 Task: Look for properties with any number of garages.
Action: Mouse moved to (433, 182)
Screenshot: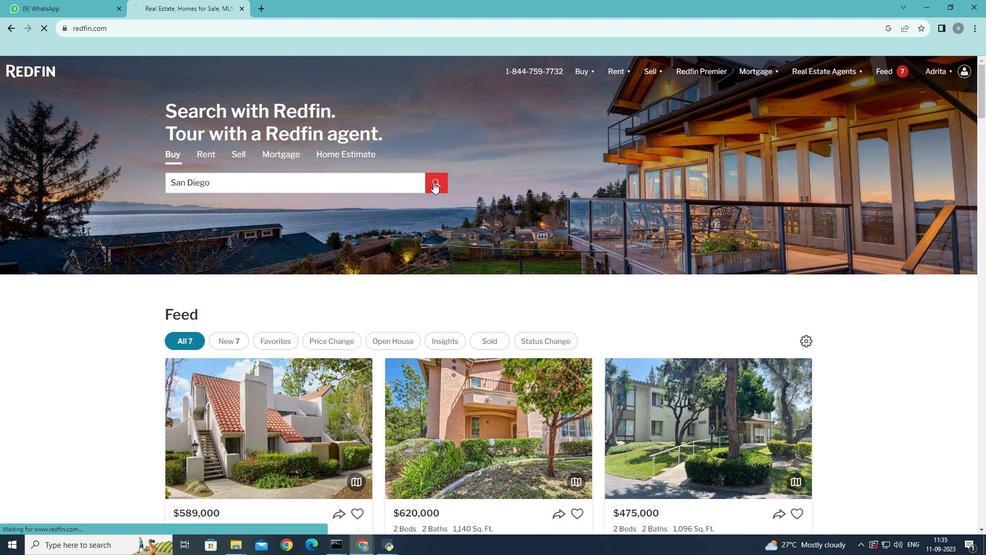 
Action: Mouse pressed left at (433, 182)
Screenshot: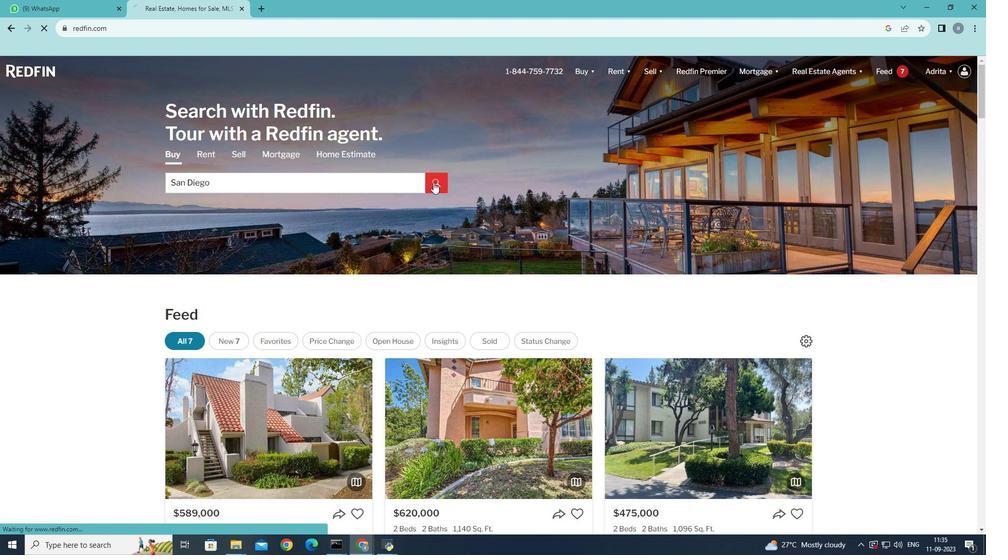 
Action: Mouse moved to (893, 136)
Screenshot: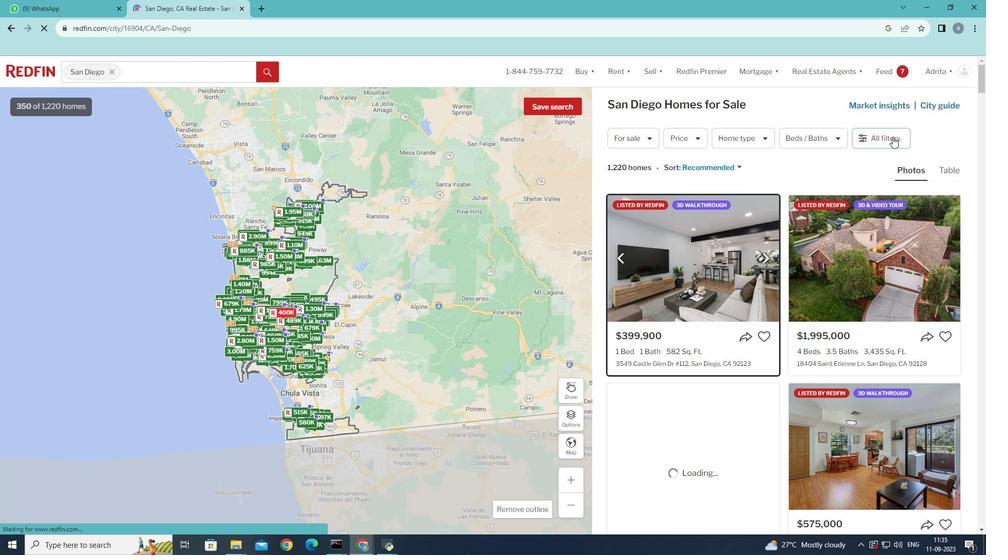 
Action: Mouse pressed left at (893, 136)
Screenshot: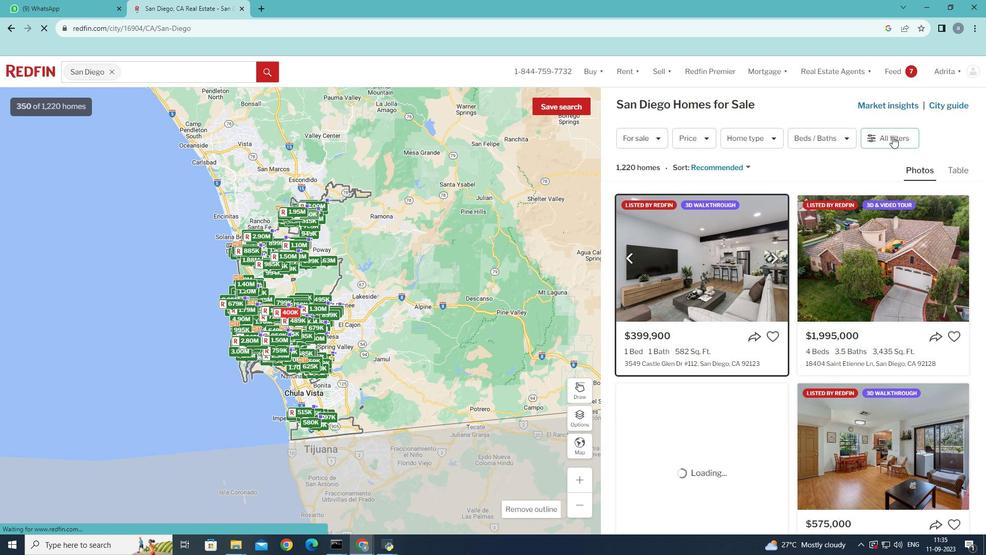 
Action: Mouse moved to (889, 136)
Screenshot: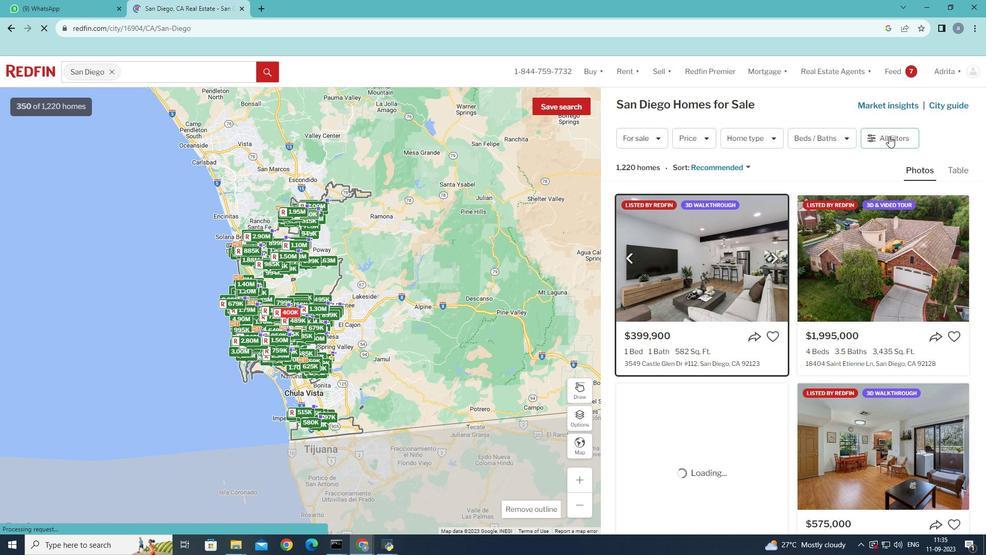 
Action: Mouse pressed left at (889, 136)
Screenshot: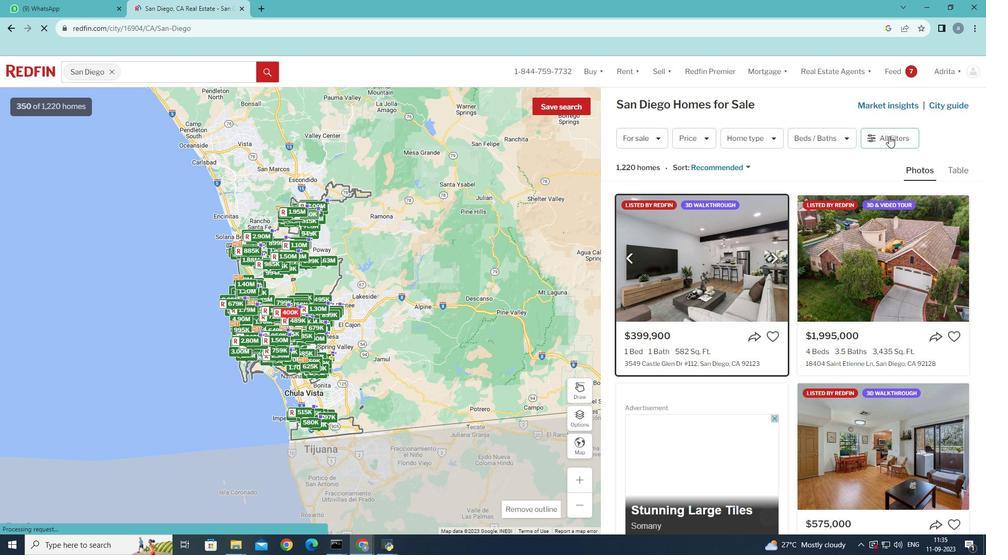 
Action: Mouse moved to (900, 137)
Screenshot: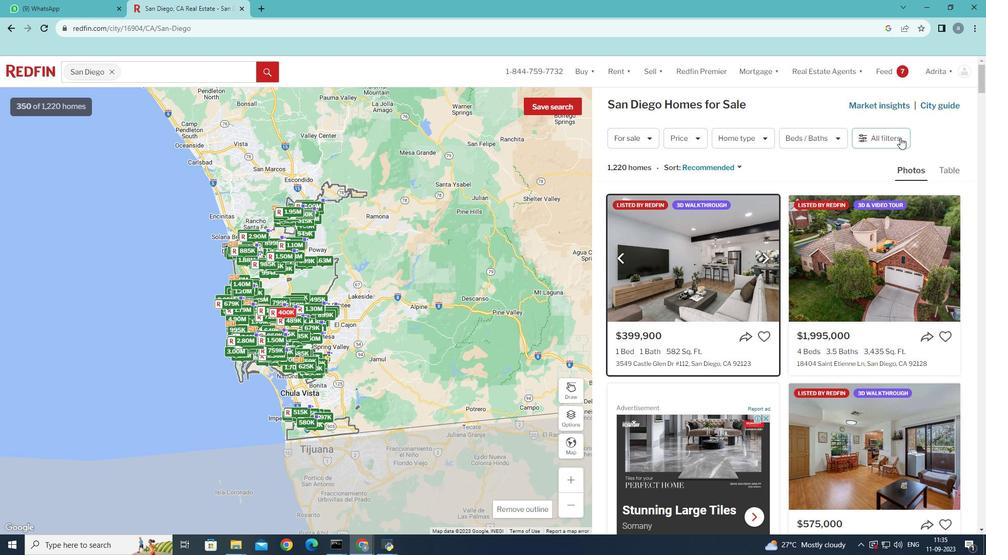 
Action: Mouse pressed left at (900, 137)
Screenshot: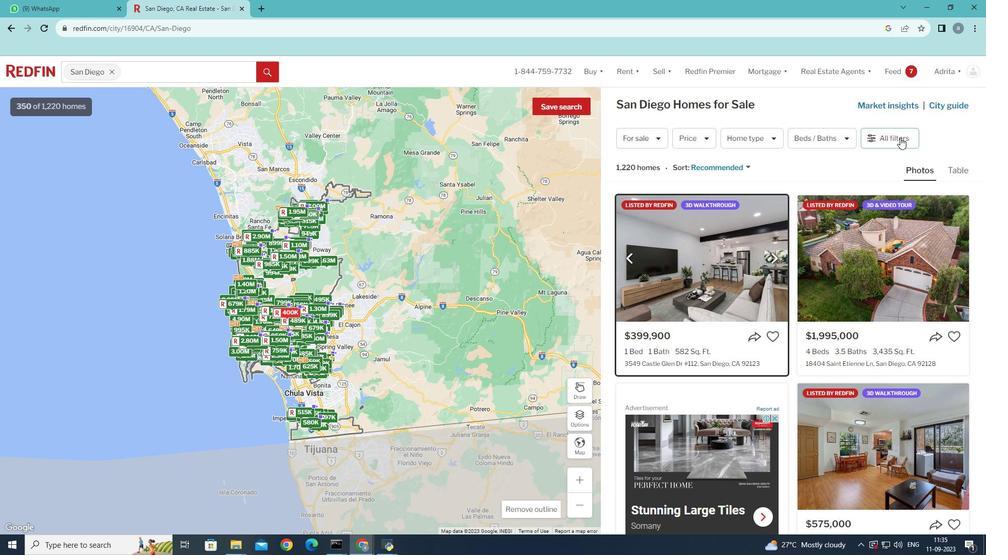 
Action: Mouse moved to (835, 203)
Screenshot: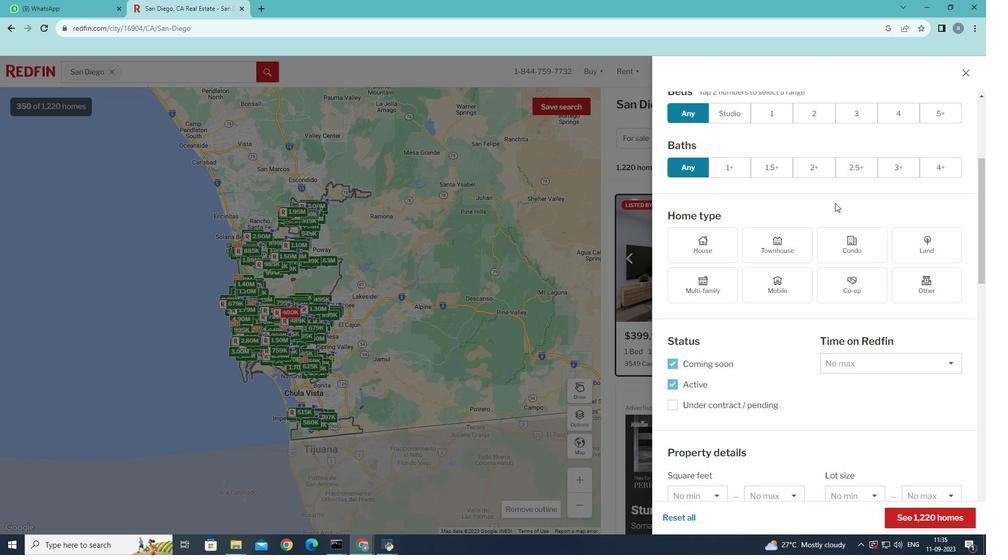 
Action: Mouse scrolled (835, 202) with delta (0, 0)
Screenshot: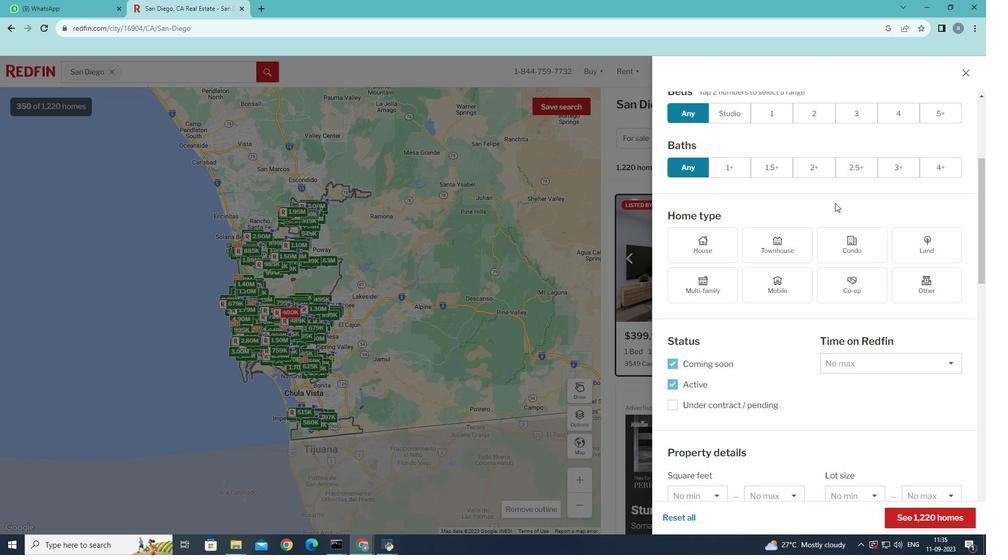 
Action: Mouse scrolled (835, 202) with delta (0, 0)
Screenshot: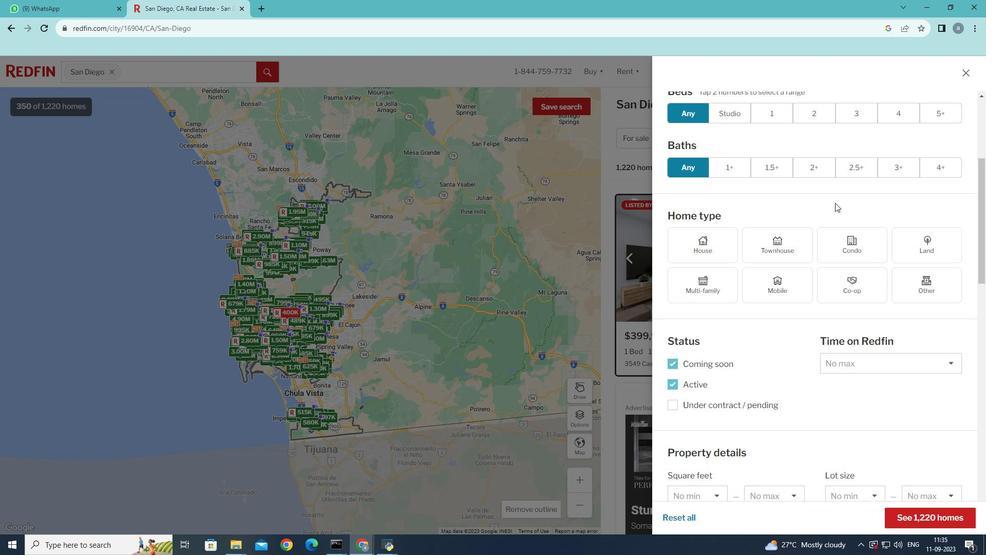 
Action: Mouse scrolled (835, 202) with delta (0, 0)
Screenshot: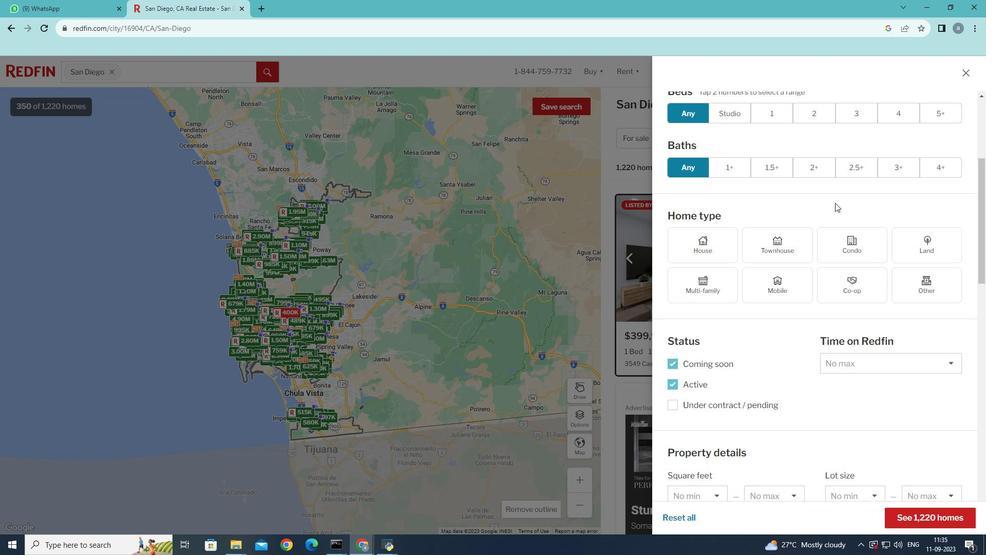 
Action: Mouse moved to (835, 203)
Screenshot: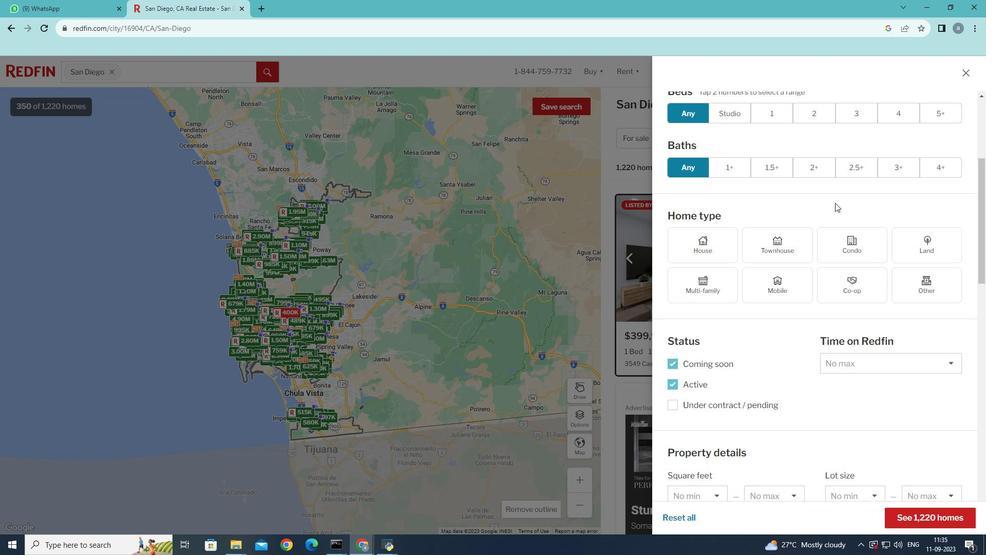 
Action: Mouse scrolled (835, 202) with delta (0, 0)
Screenshot: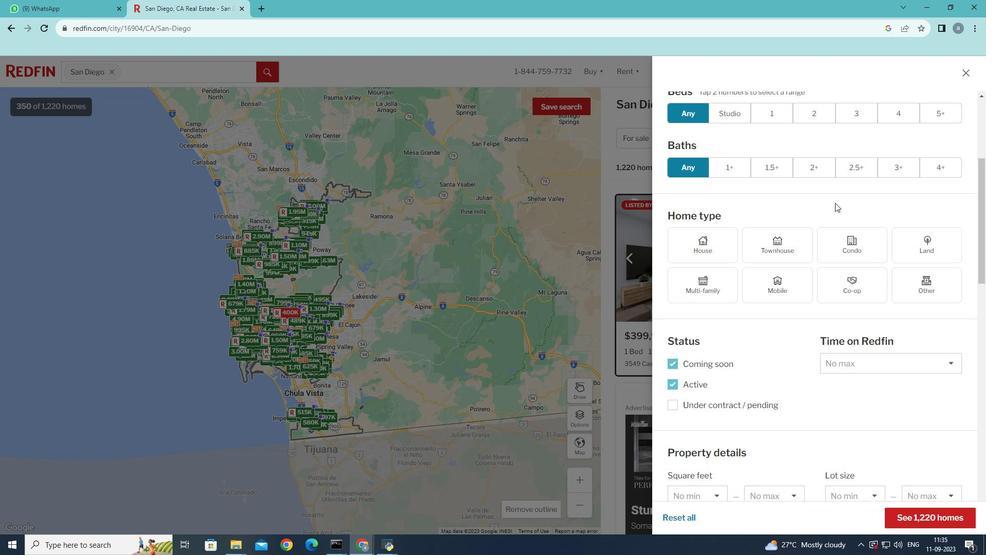 
Action: Mouse scrolled (835, 202) with delta (0, 0)
Screenshot: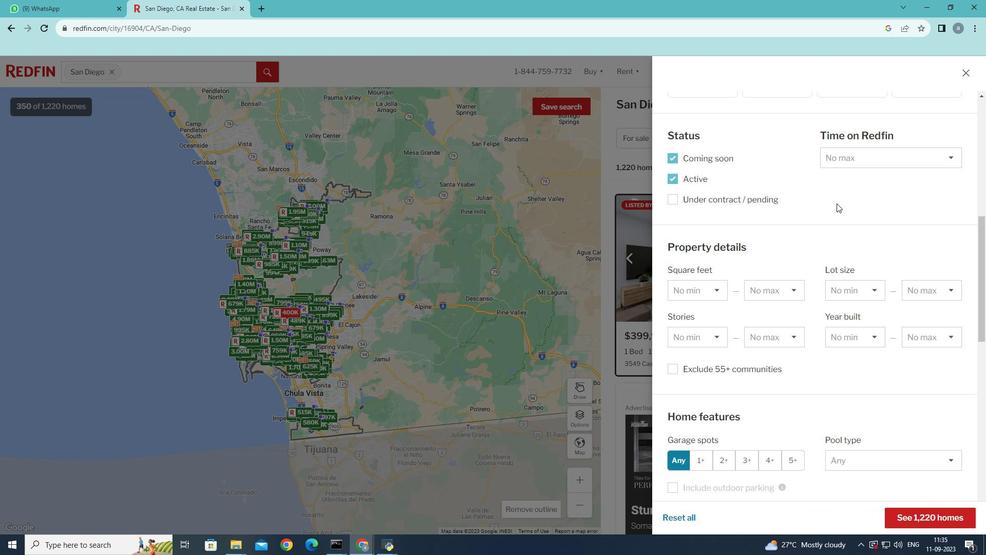 
Action: Mouse scrolled (835, 202) with delta (0, 0)
Screenshot: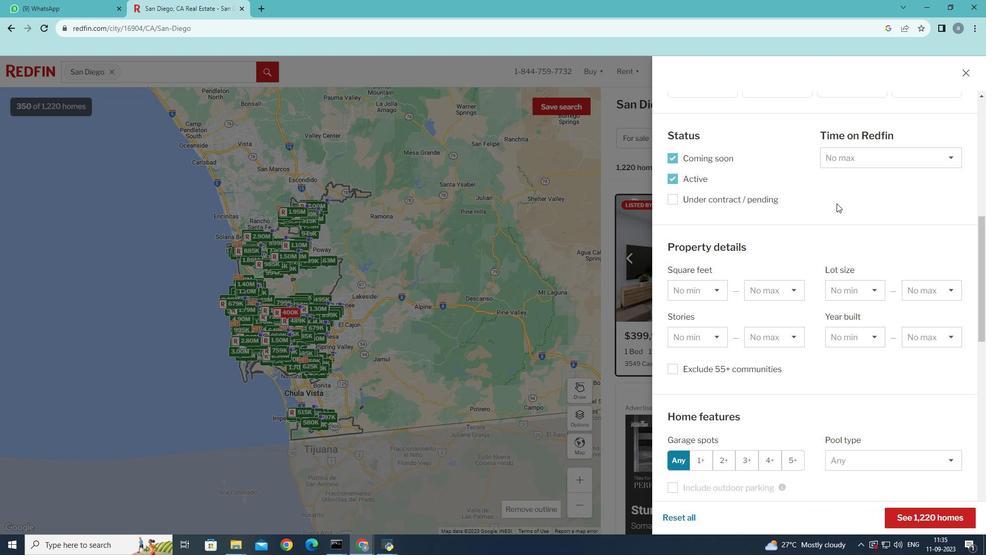 
Action: Mouse scrolled (835, 202) with delta (0, 0)
Screenshot: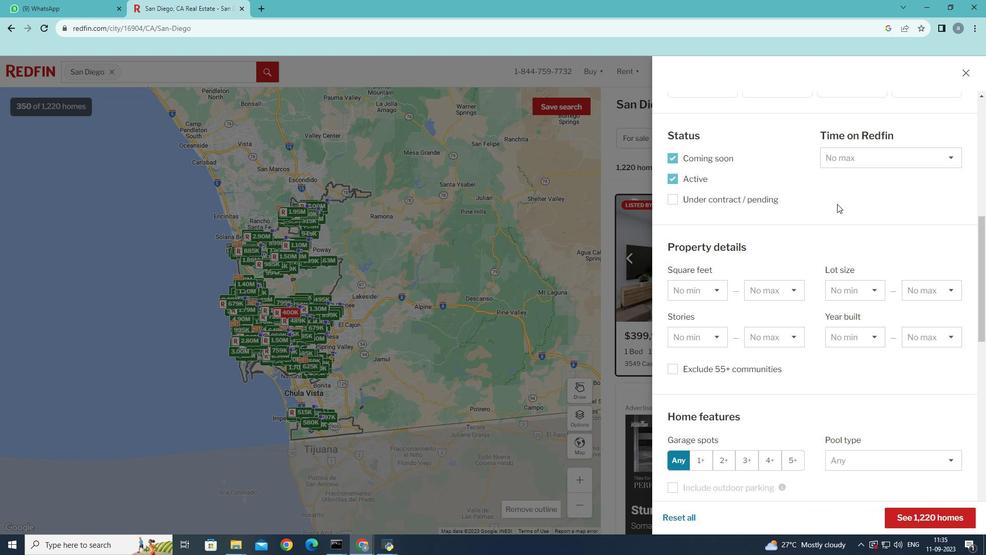 
Action: Mouse moved to (835, 203)
Screenshot: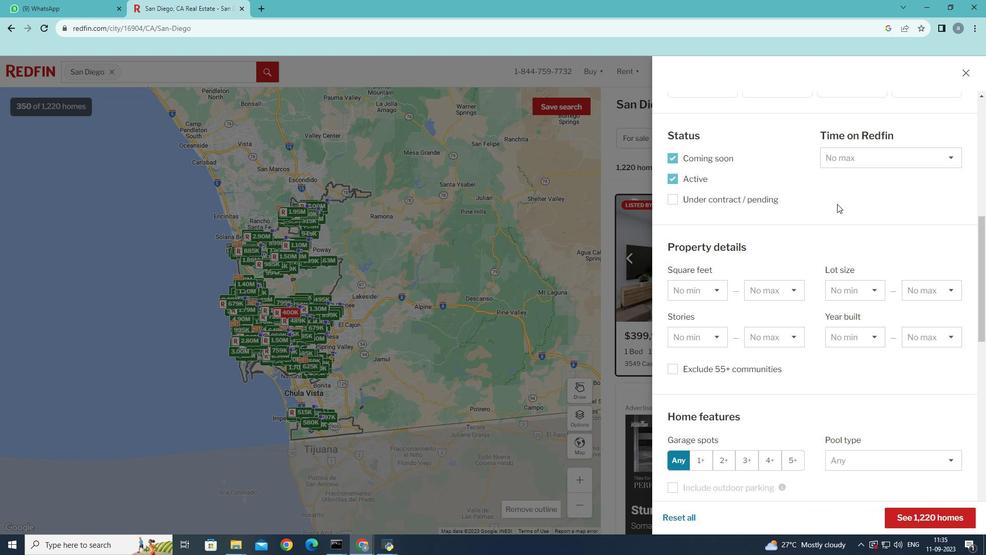 
Action: Mouse scrolled (835, 202) with delta (0, 0)
Screenshot: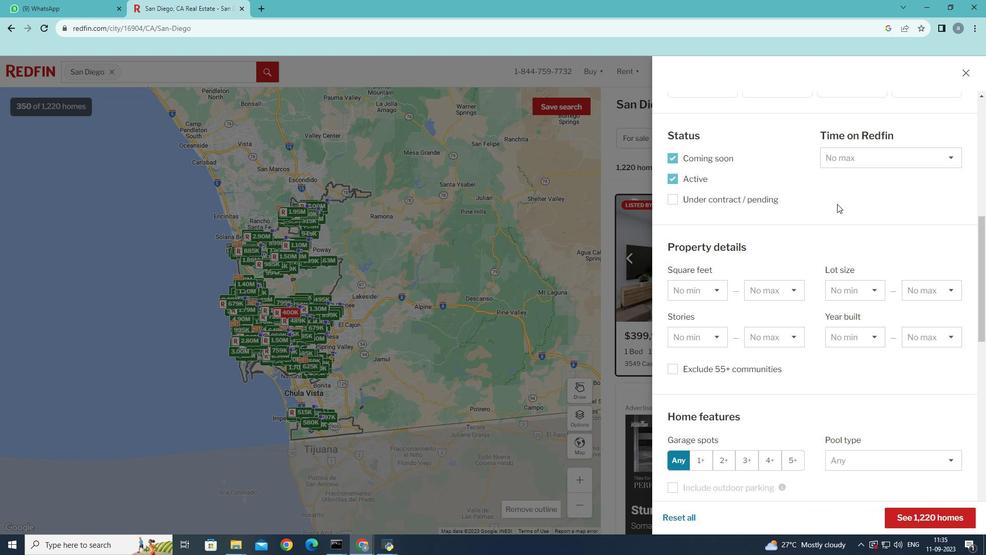 
Action: Mouse moved to (837, 204)
Screenshot: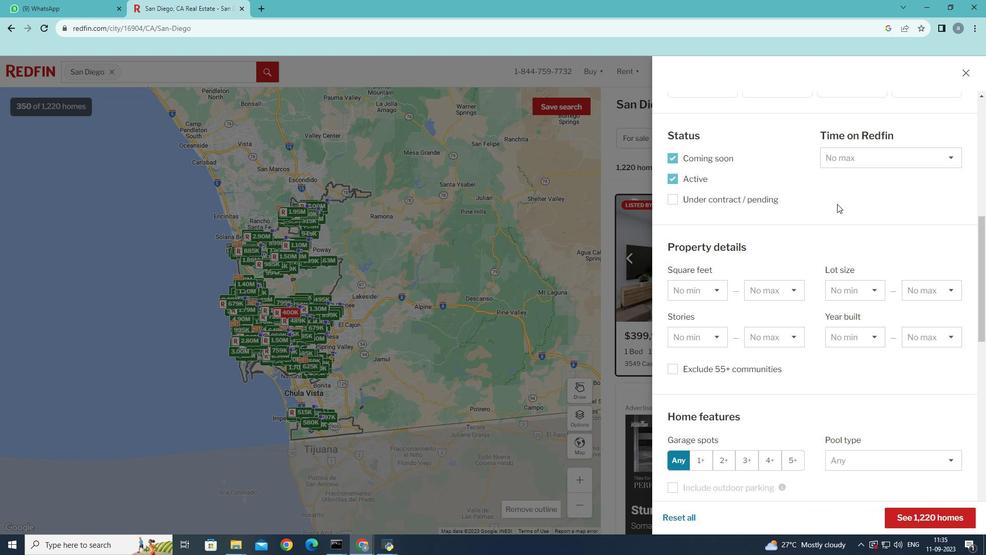 
Action: Mouse scrolled (837, 203) with delta (0, 0)
Screenshot: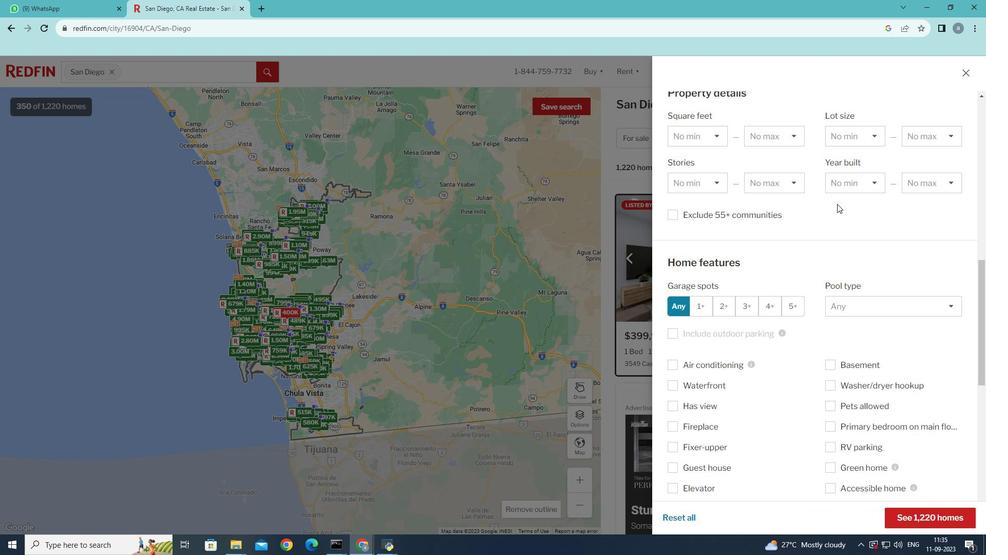 
Action: Mouse scrolled (837, 203) with delta (0, 0)
Screenshot: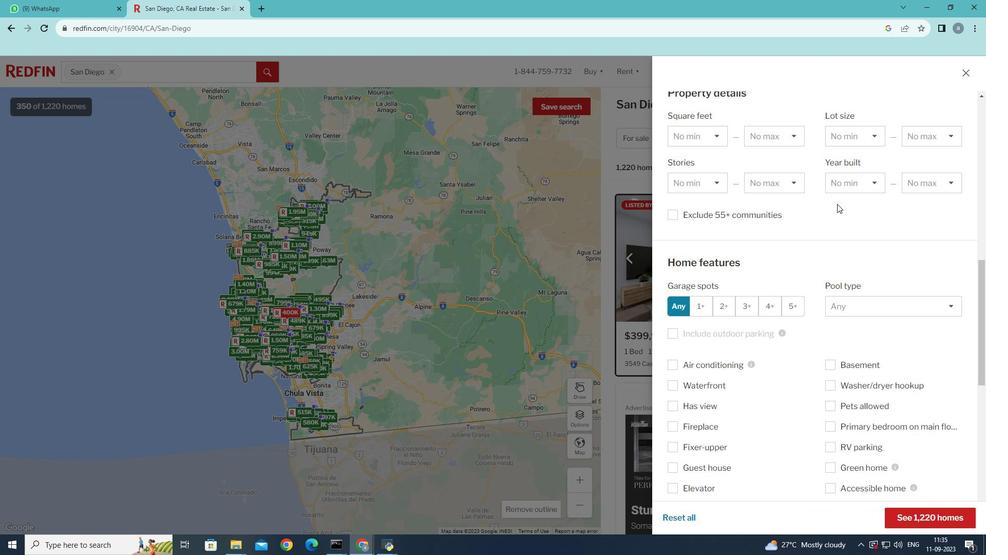 
Action: Mouse scrolled (837, 203) with delta (0, 0)
Screenshot: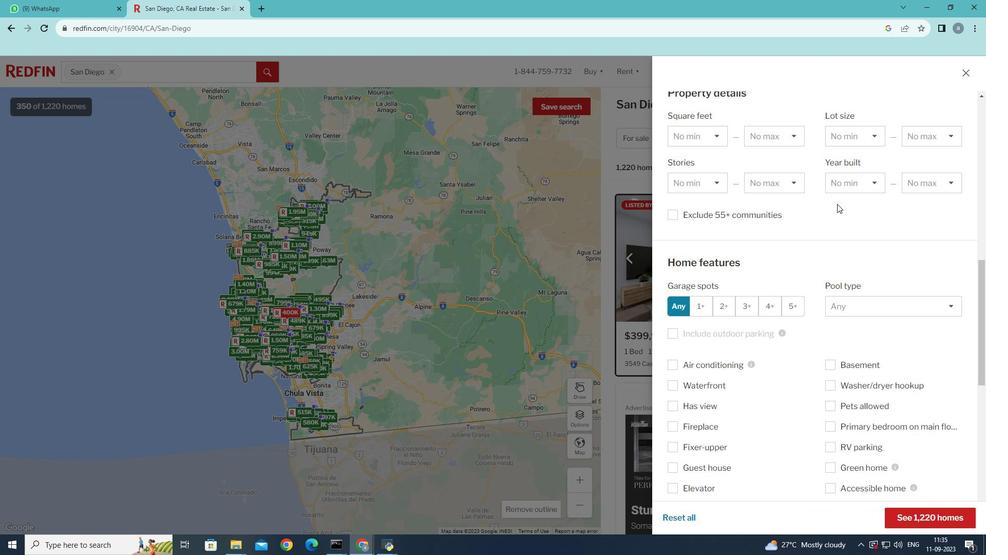 
Action: Mouse moved to (749, 307)
Screenshot: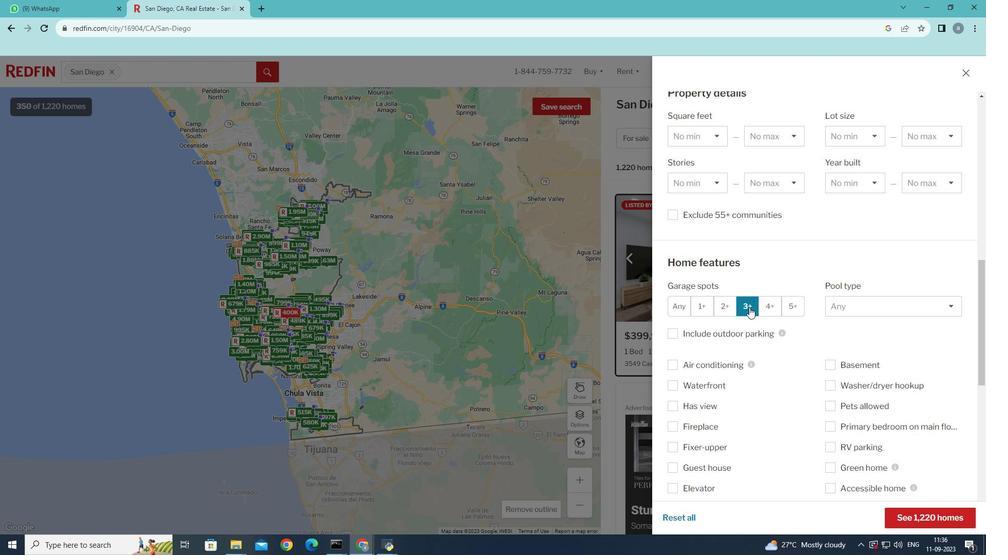 
Action: Mouse pressed left at (749, 307)
Screenshot: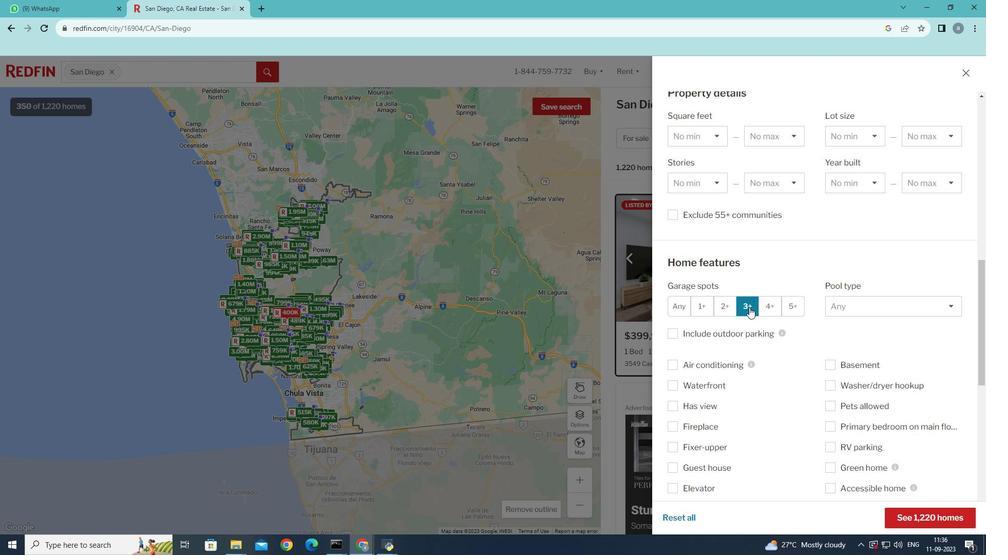 
Action: Mouse moved to (679, 306)
Screenshot: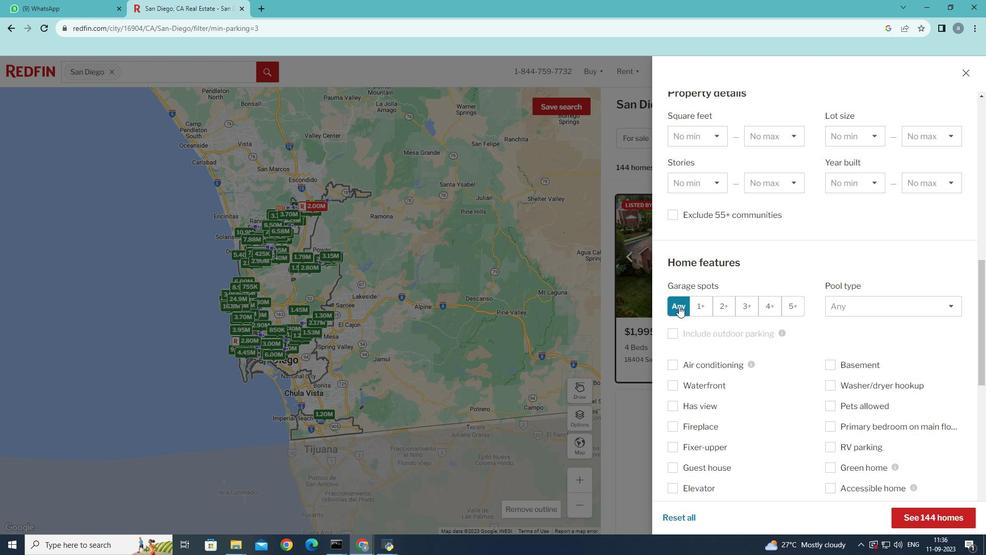 
Action: Mouse pressed left at (679, 306)
Screenshot: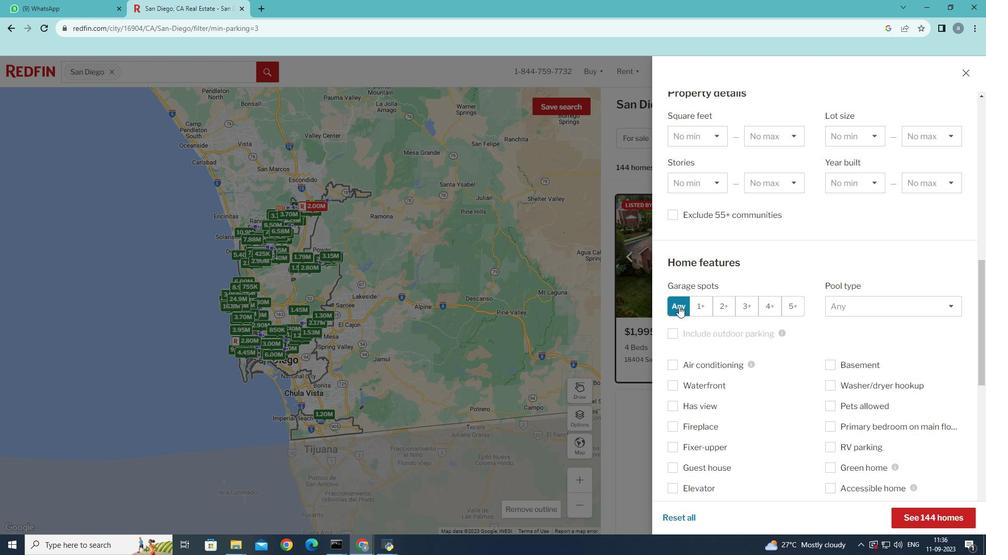
Action: Mouse moved to (746, 306)
Screenshot: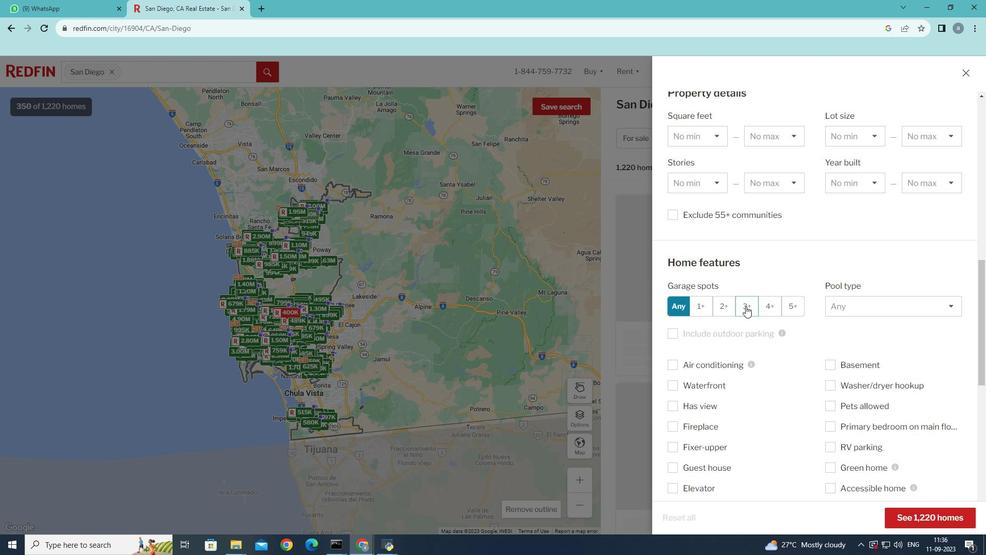 
Action: Mouse pressed left at (746, 306)
Screenshot: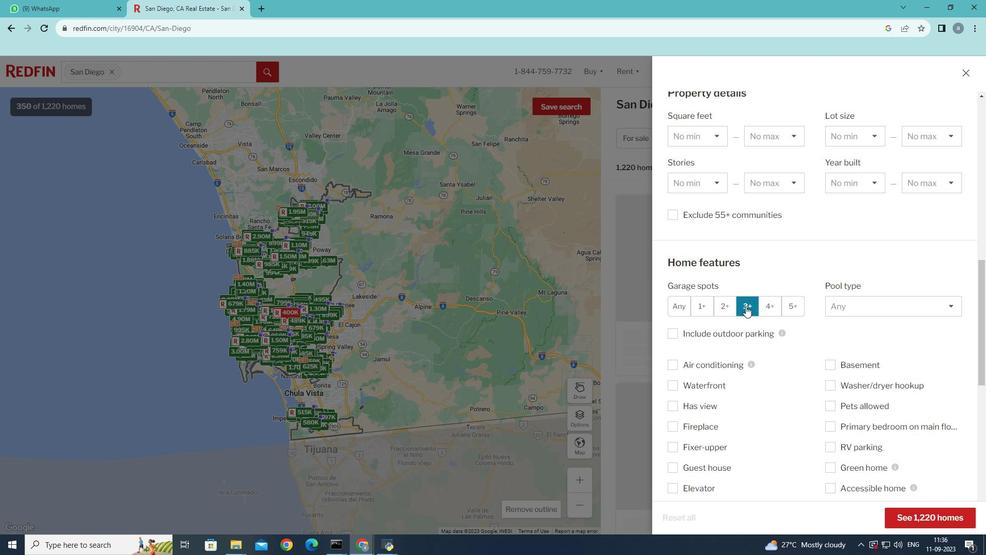 
Action: Mouse moved to (708, 455)
Screenshot: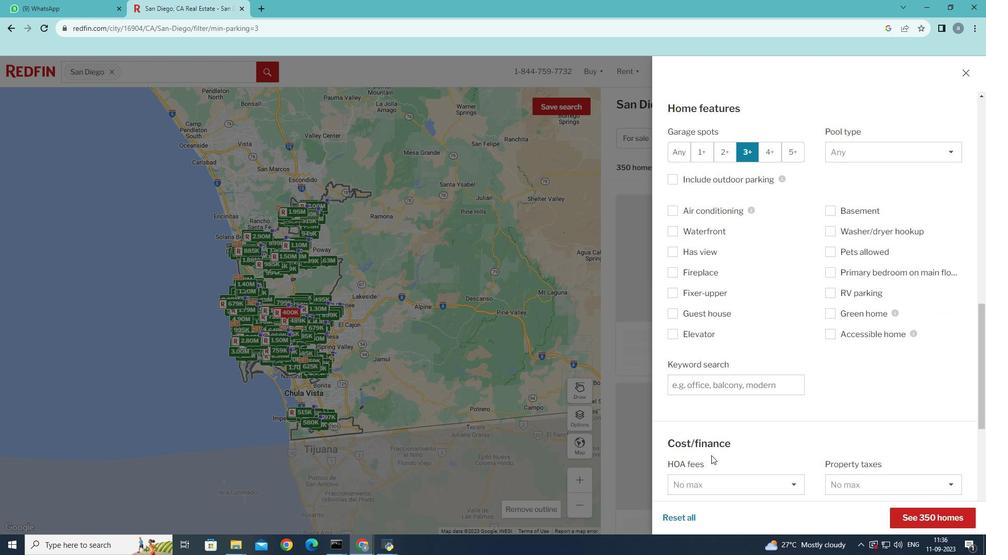 
Action: Mouse scrolled (708, 454) with delta (0, 0)
Screenshot: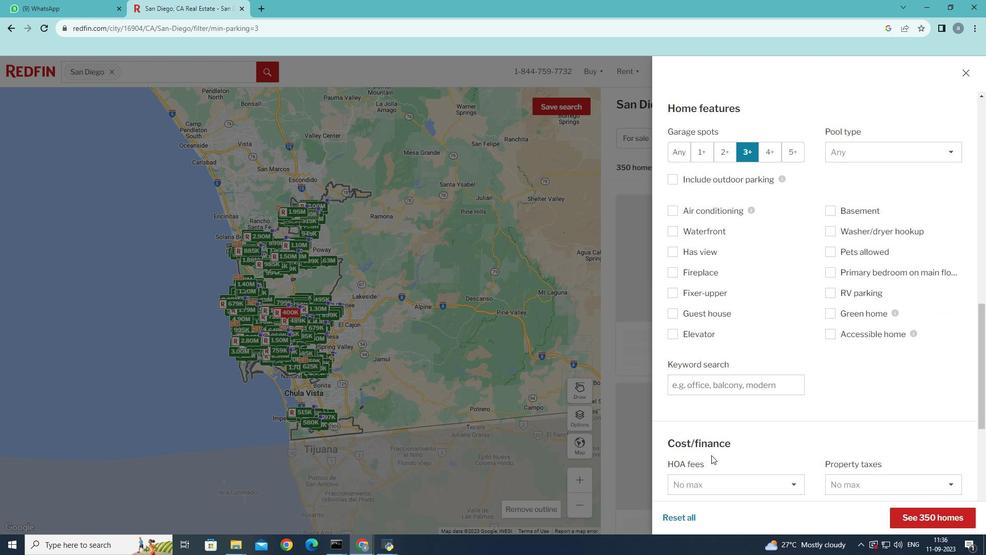 
Action: Mouse moved to (709, 455)
Screenshot: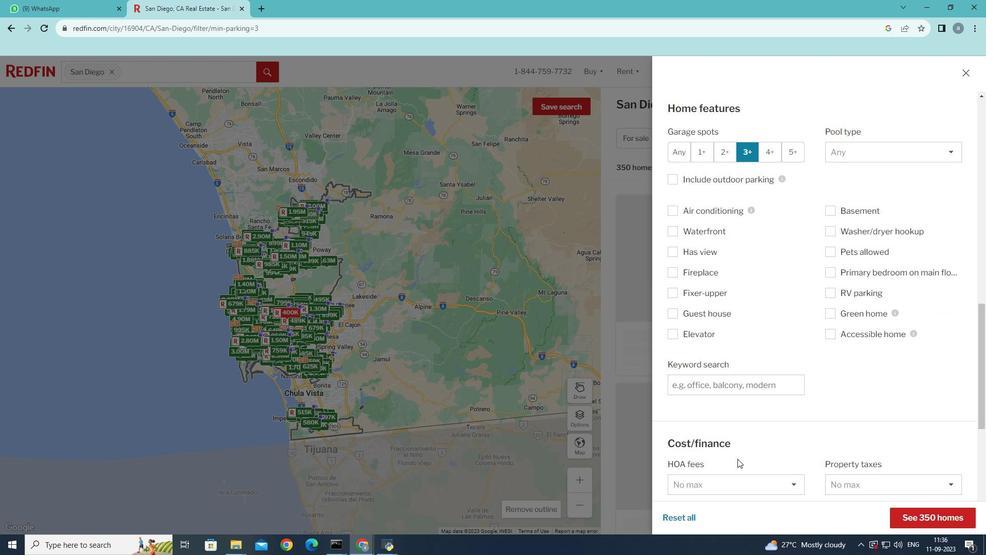 
Action: Mouse scrolled (709, 454) with delta (0, 0)
Screenshot: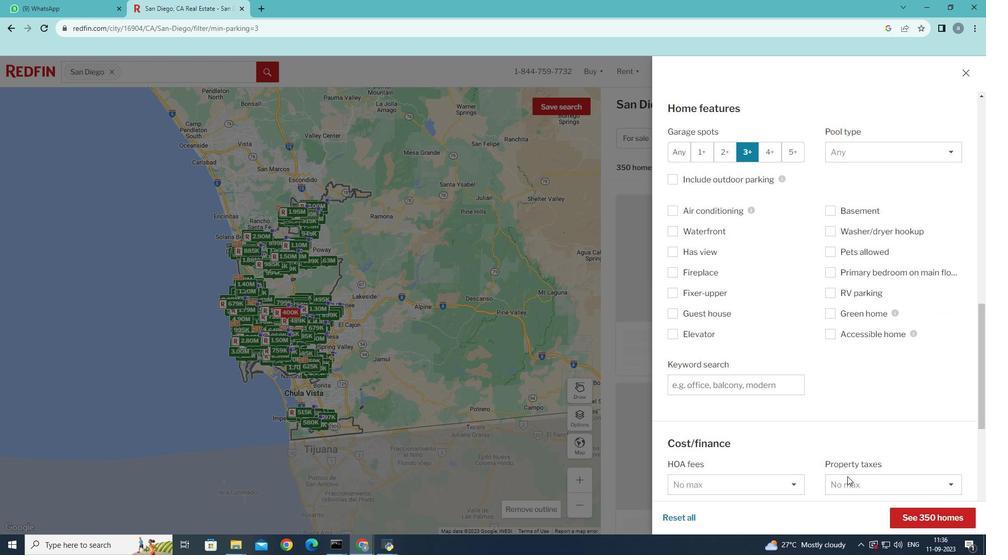
Action: Mouse moved to (710, 455)
Screenshot: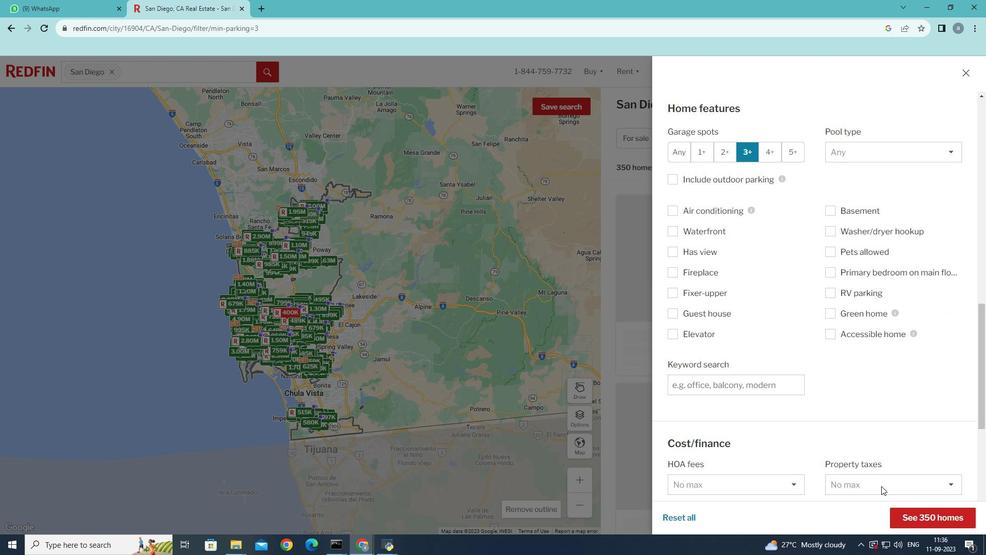 
Action: Mouse scrolled (710, 454) with delta (0, 0)
Screenshot: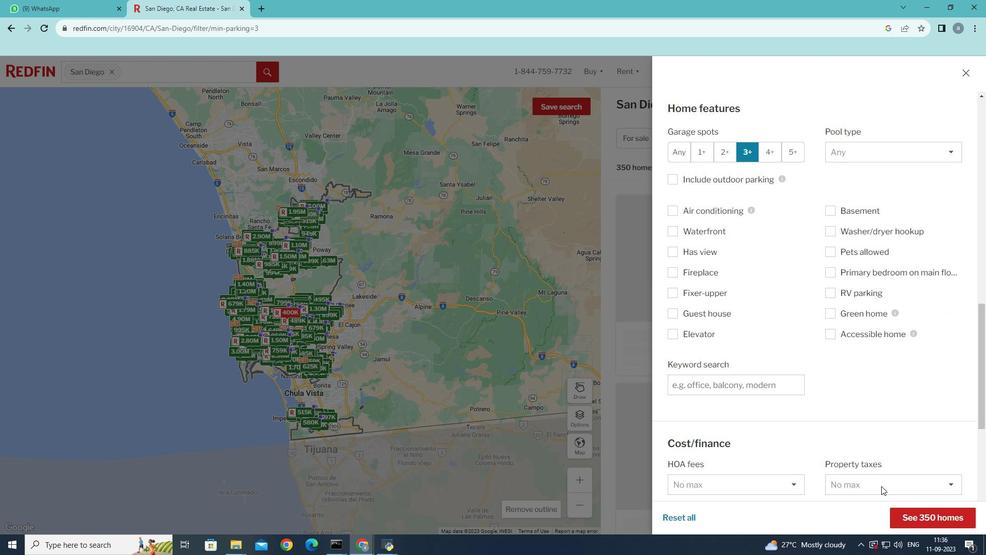 
Action: Mouse moved to (921, 519)
Screenshot: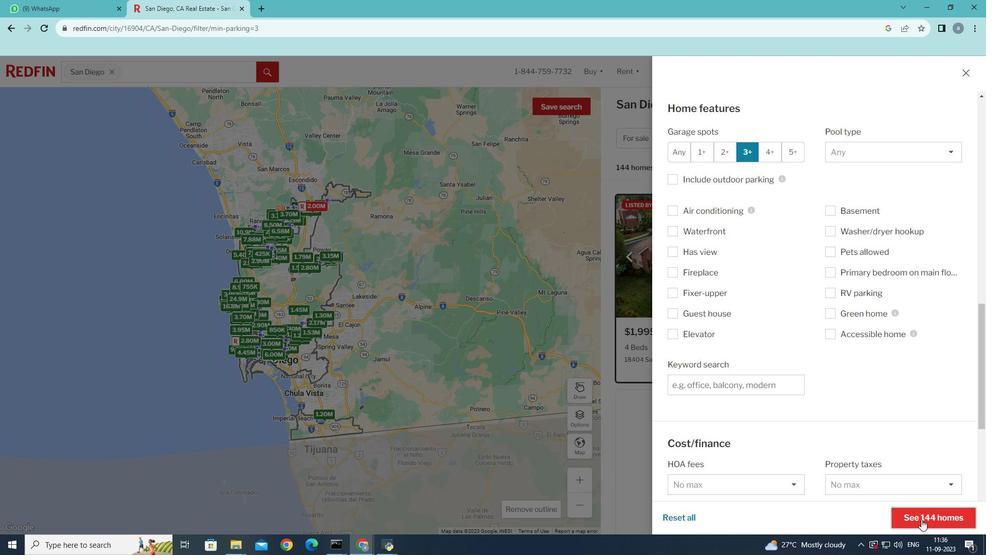 
Action: Mouse pressed left at (921, 519)
Screenshot: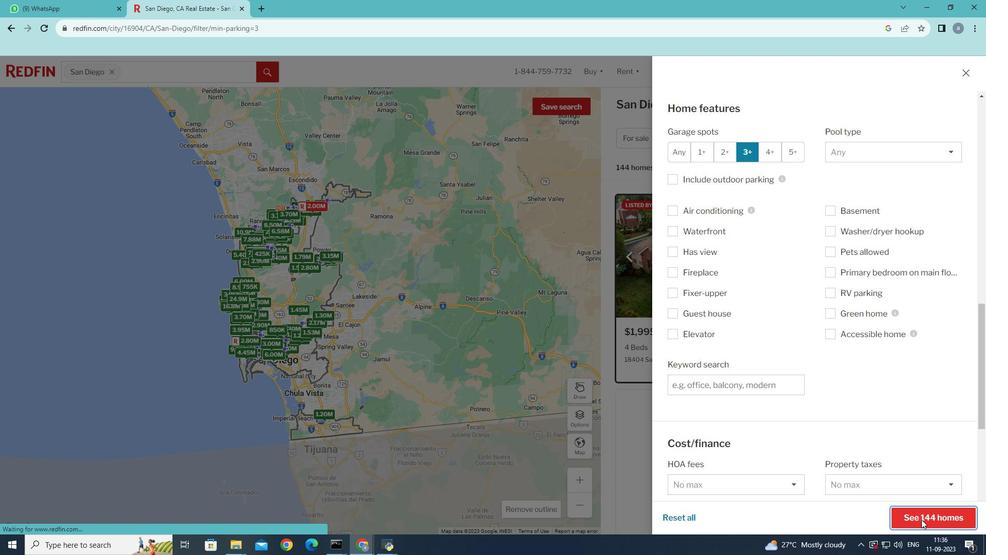 
Action: Mouse moved to (722, 333)
Screenshot: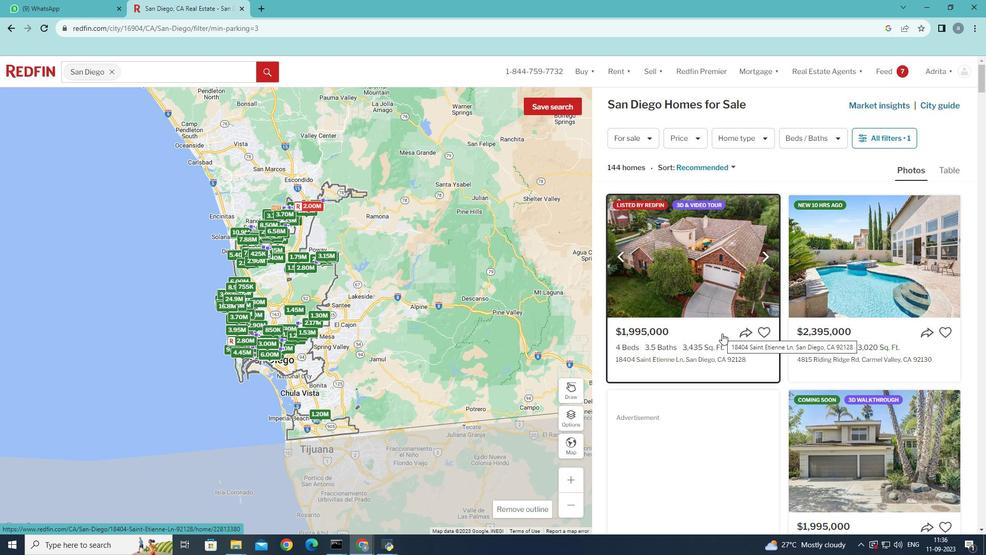 
